 Task: Show the differences between two branches, excluding changes in a specific subdirectory and displaying a summary.
Action: Mouse moved to (170, 341)
Screenshot: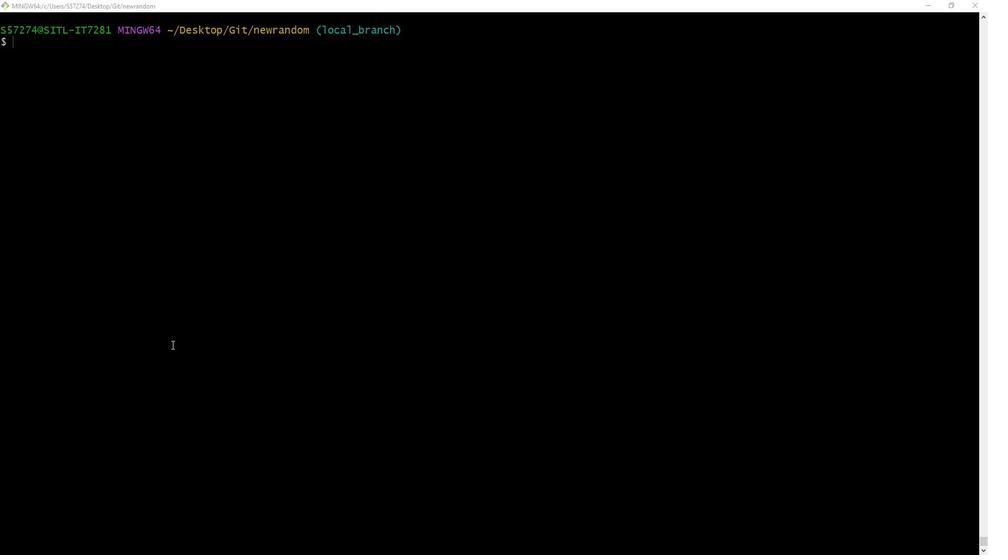 
Action: Mouse pressed left at (170, 341)
Screenshot: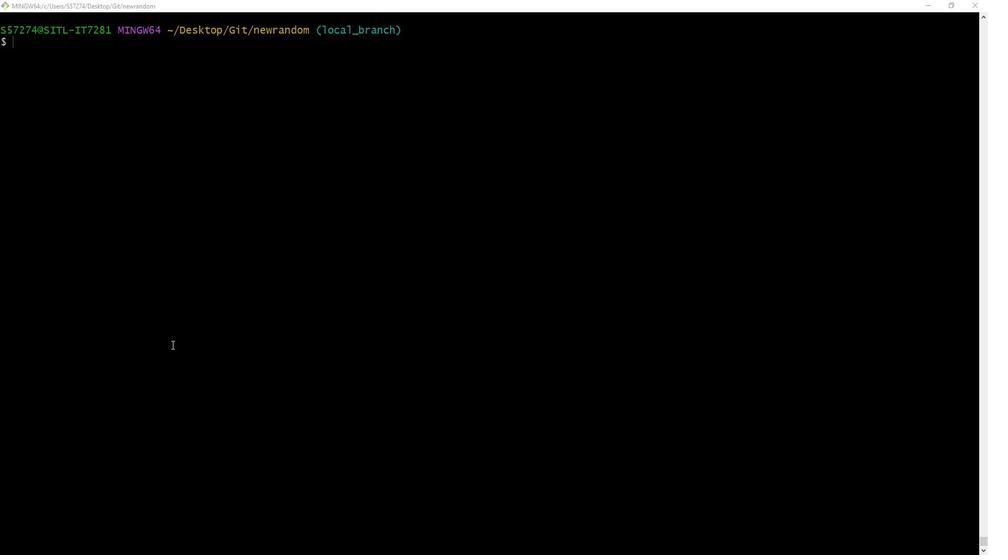
Action: Key pressed git<Key.space>diff<Key.space>--stat<Key.space>main..local<Key.shift_r>_branch<Key.space>--<Key.space>'<Key.shift_r>:<Key.shift_r>!/subdirect'<Key.enter>
Screenshot: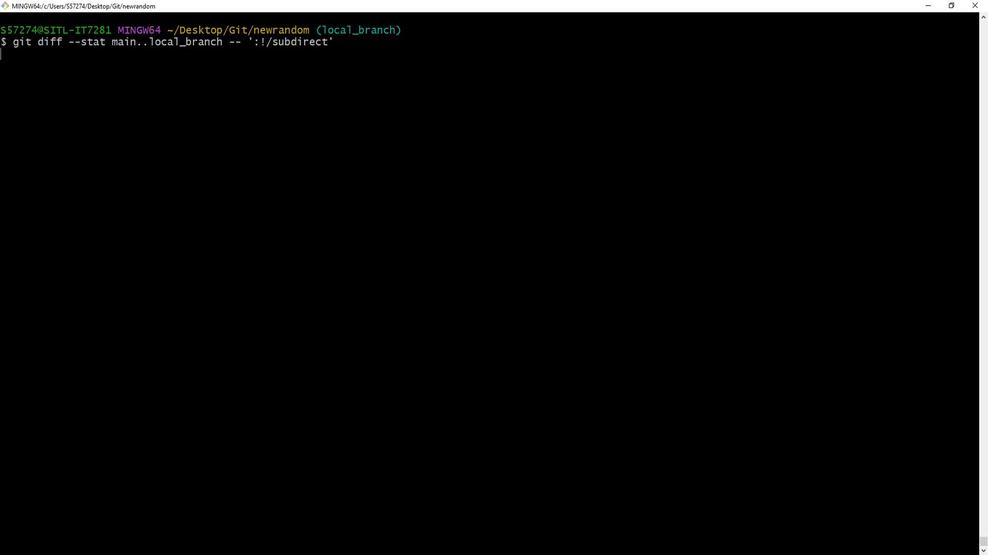 
Action: Mouse moved to (136, 50)
Screenshot: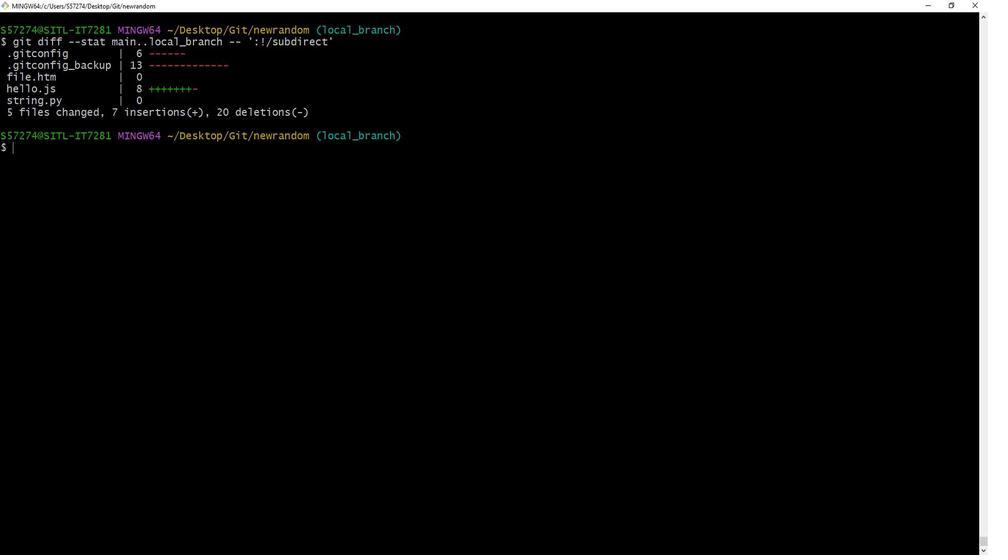 
Action: Mouse pressed left at (136, 50)
Screenshot: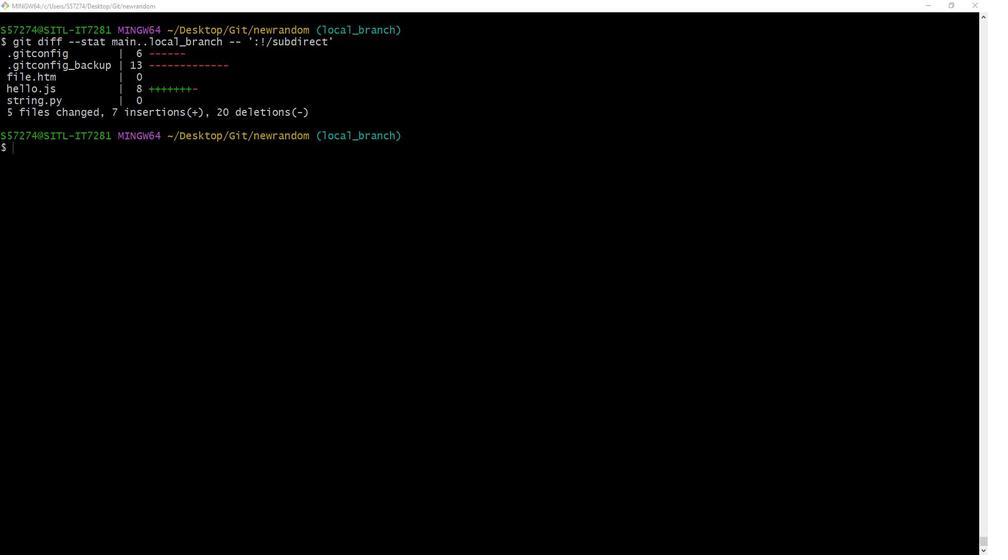 
